 Task: Find the best route from Minneapolis, Minnesota, to Eau Claire, Wisconsin.
Action: Mouse moved to (306, 101)
Screenshot: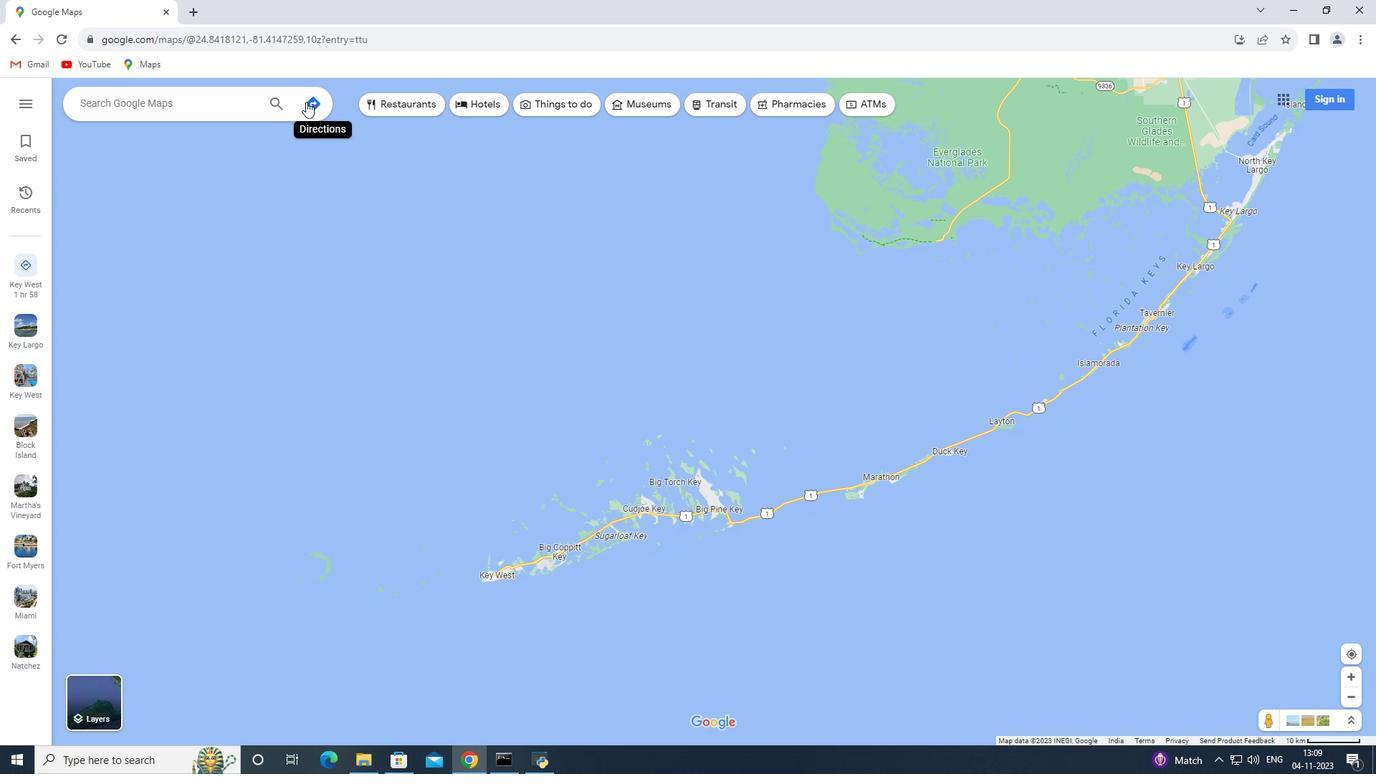 
Action: Mouse pressed left at (306, 101)
Screenshot: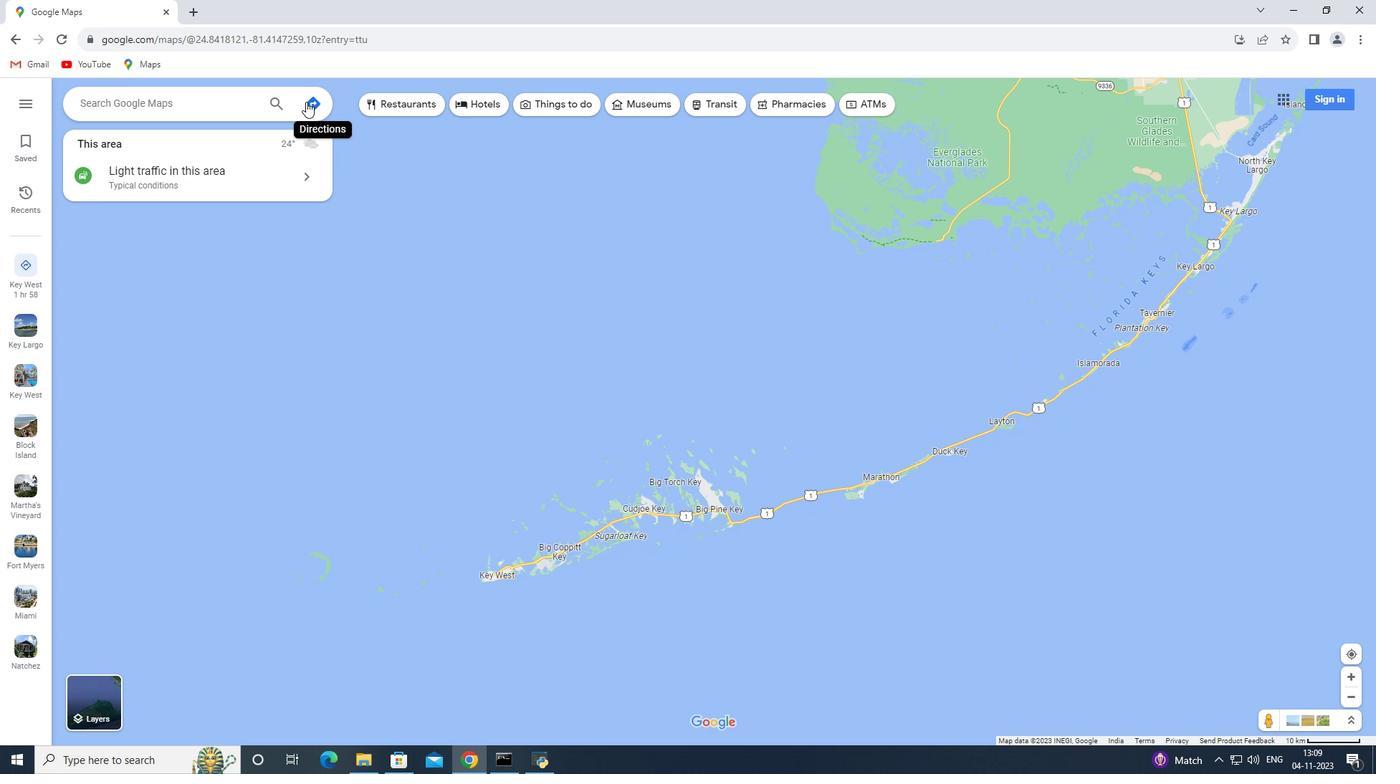 
Action: Mouse moved to (112, 101)
Screenshot: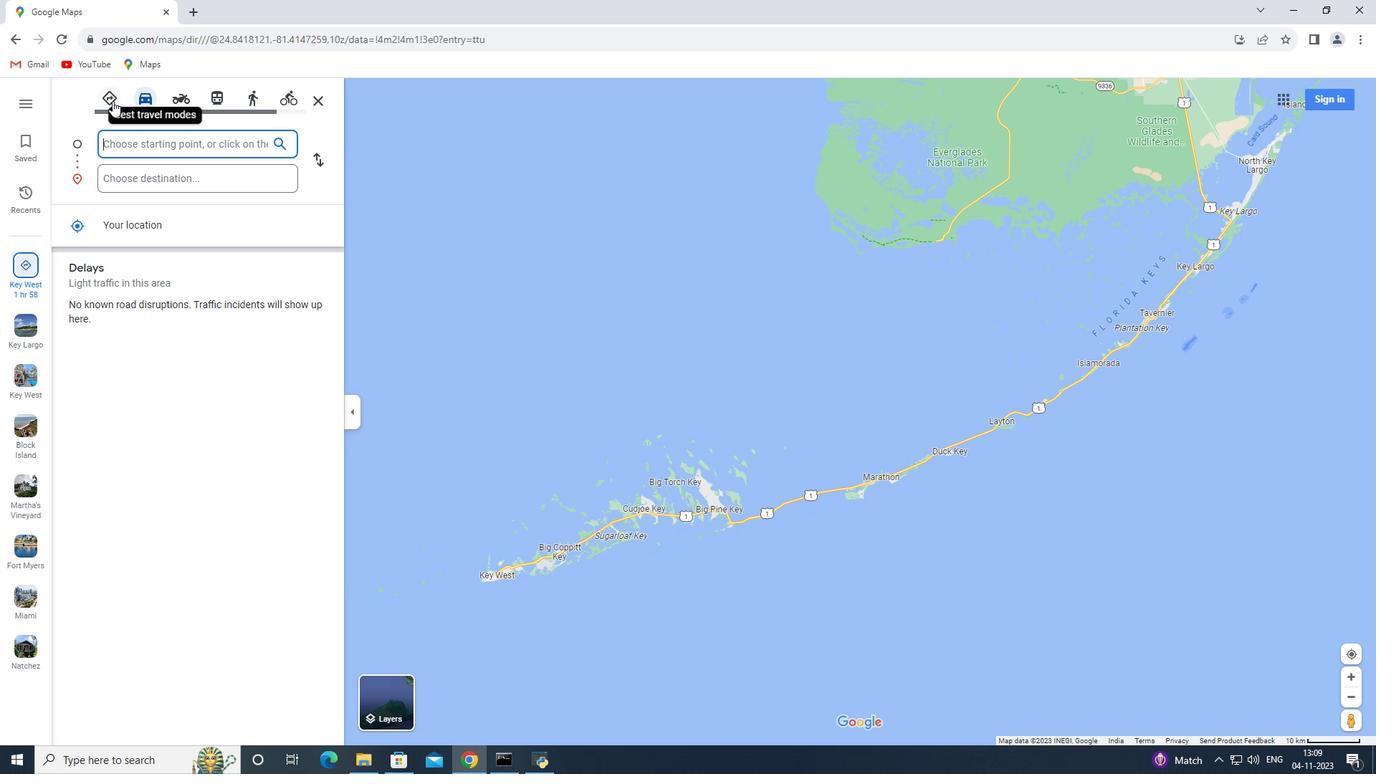 
Action: Mouse pressed left at (112, 101)
Screenshot: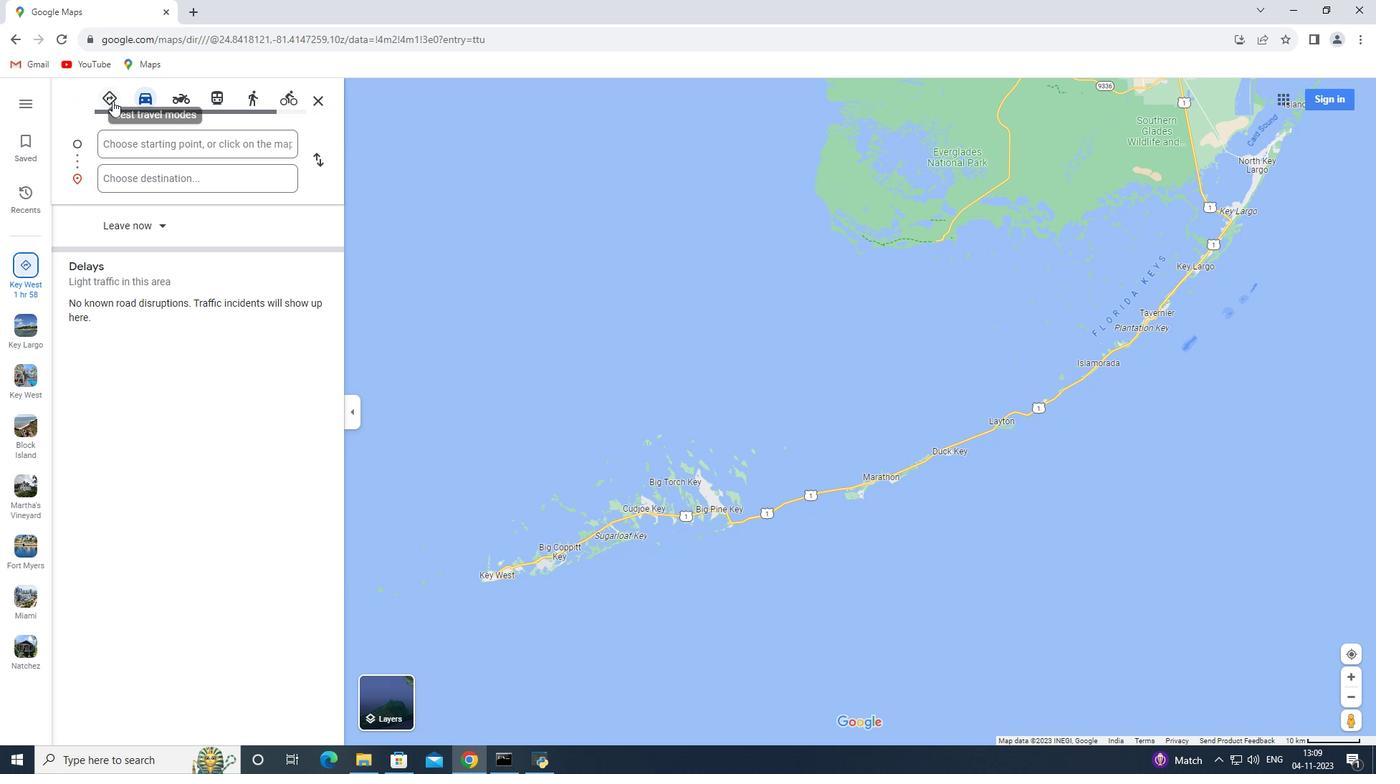
Action: Mouse moved to (124, 139)
Screenshot: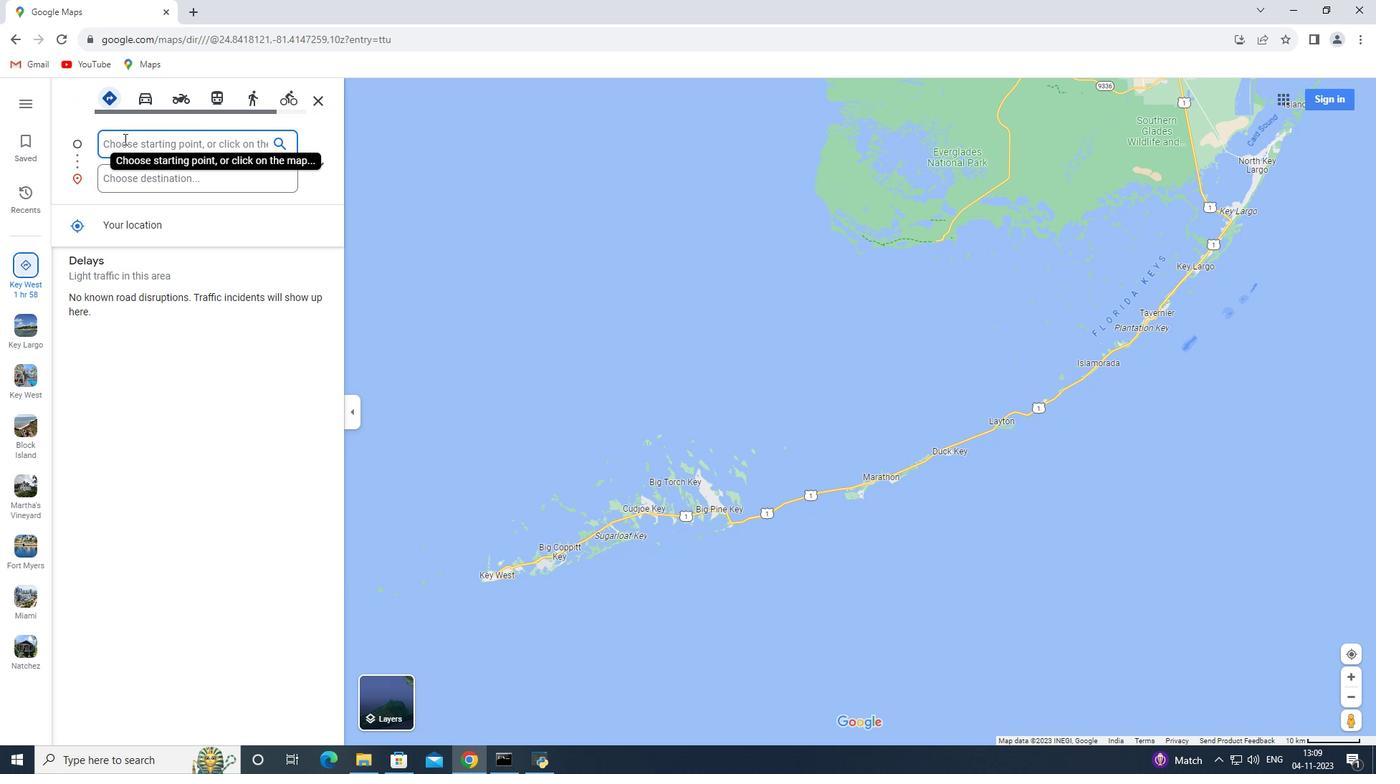 
Action: Key pressed <Key.shift>Minneapolis,<Key.space><Key.shift>Minnesota
Screenshot: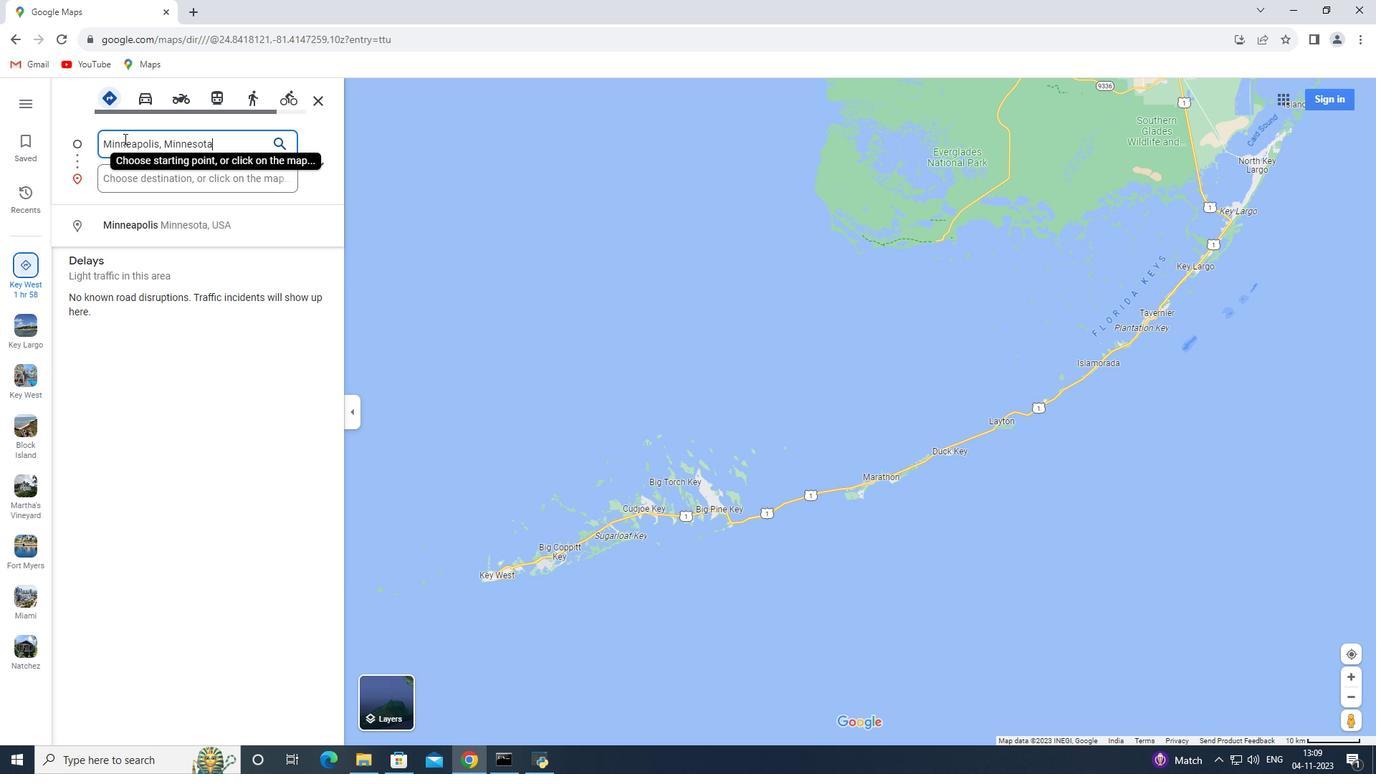 
Action: Mouse moved to (132, 172)
Screenshot: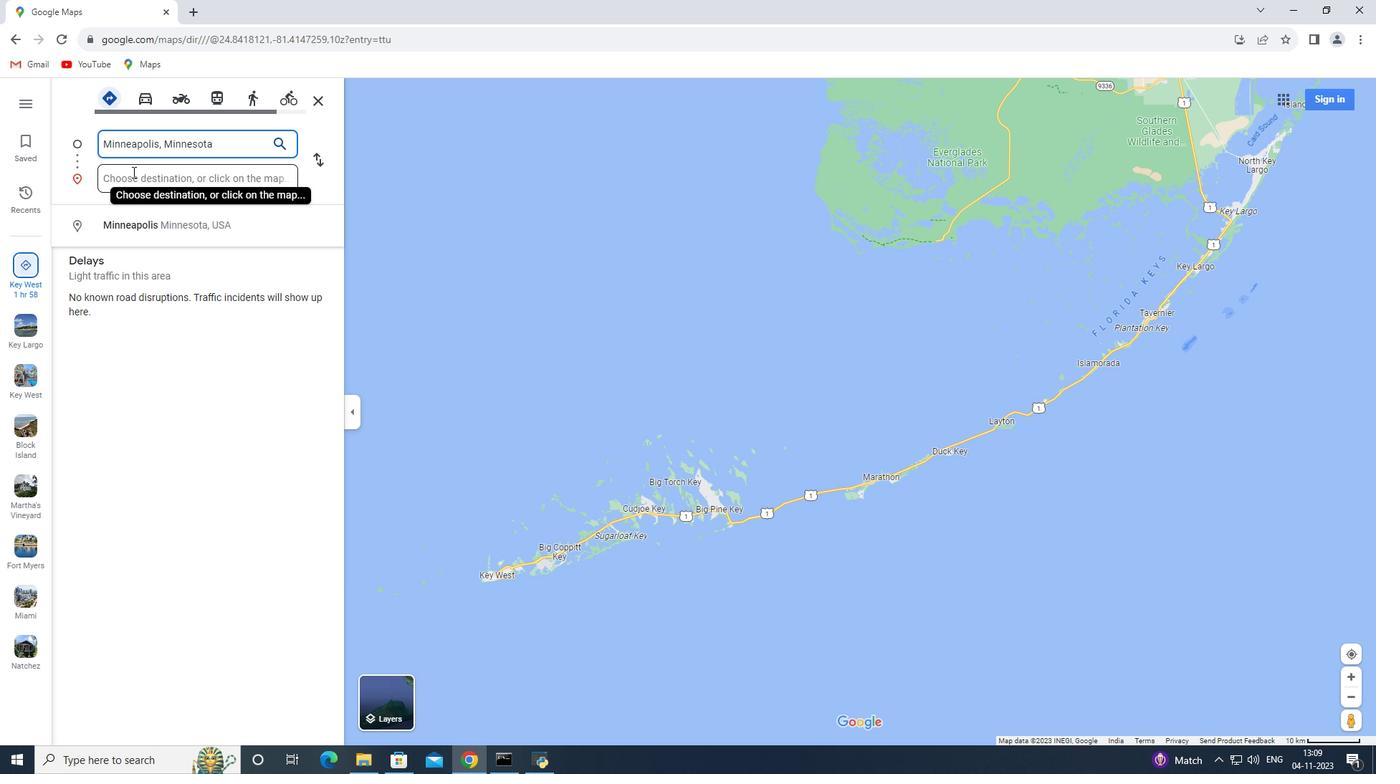 
Action: Mouse pressed left at (132, 172)
Screenshot: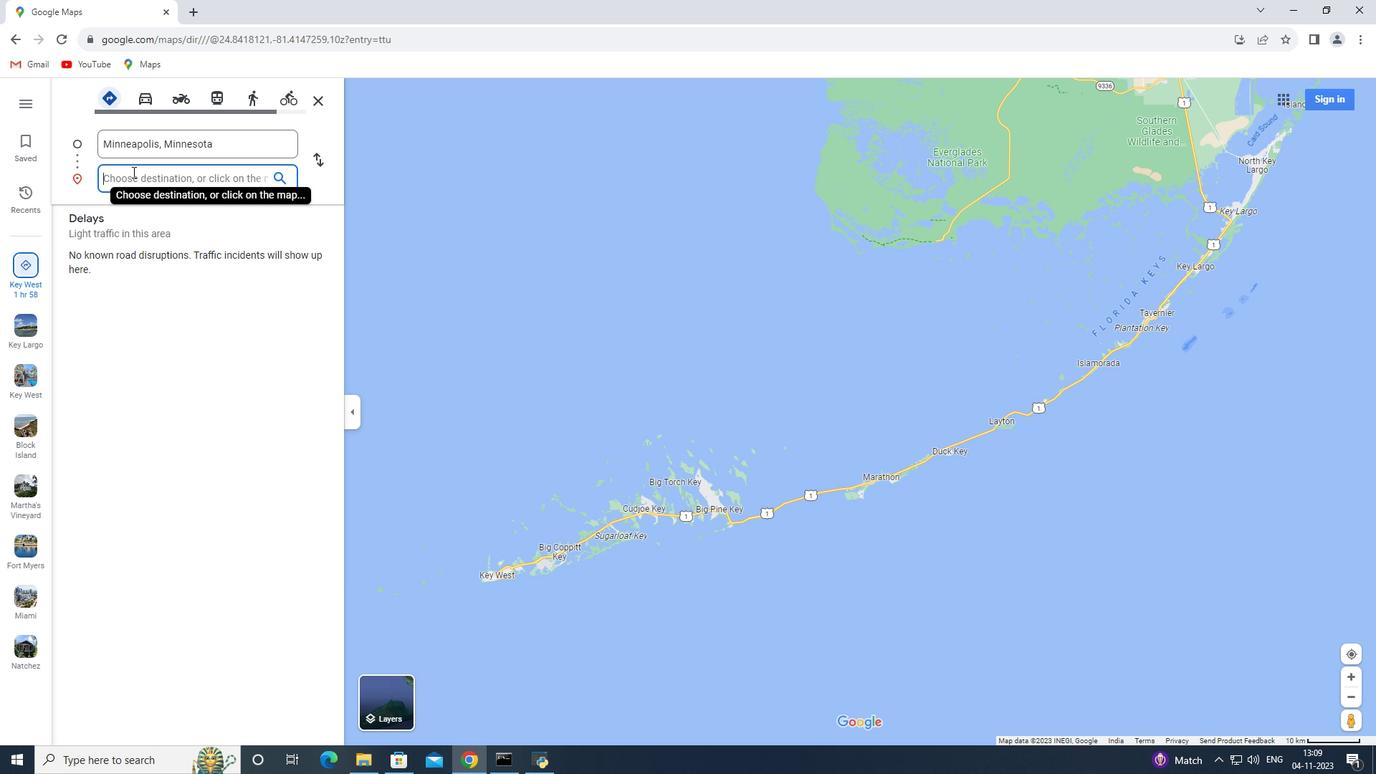 
Action: Key pressed <Key.shift>Eau<Key.space><Key.shift>Clar<Key.backspace>ire,<Key.space><Key.shift>Wisconsim<Key.backspace>n<Key.enter>
Screenshot: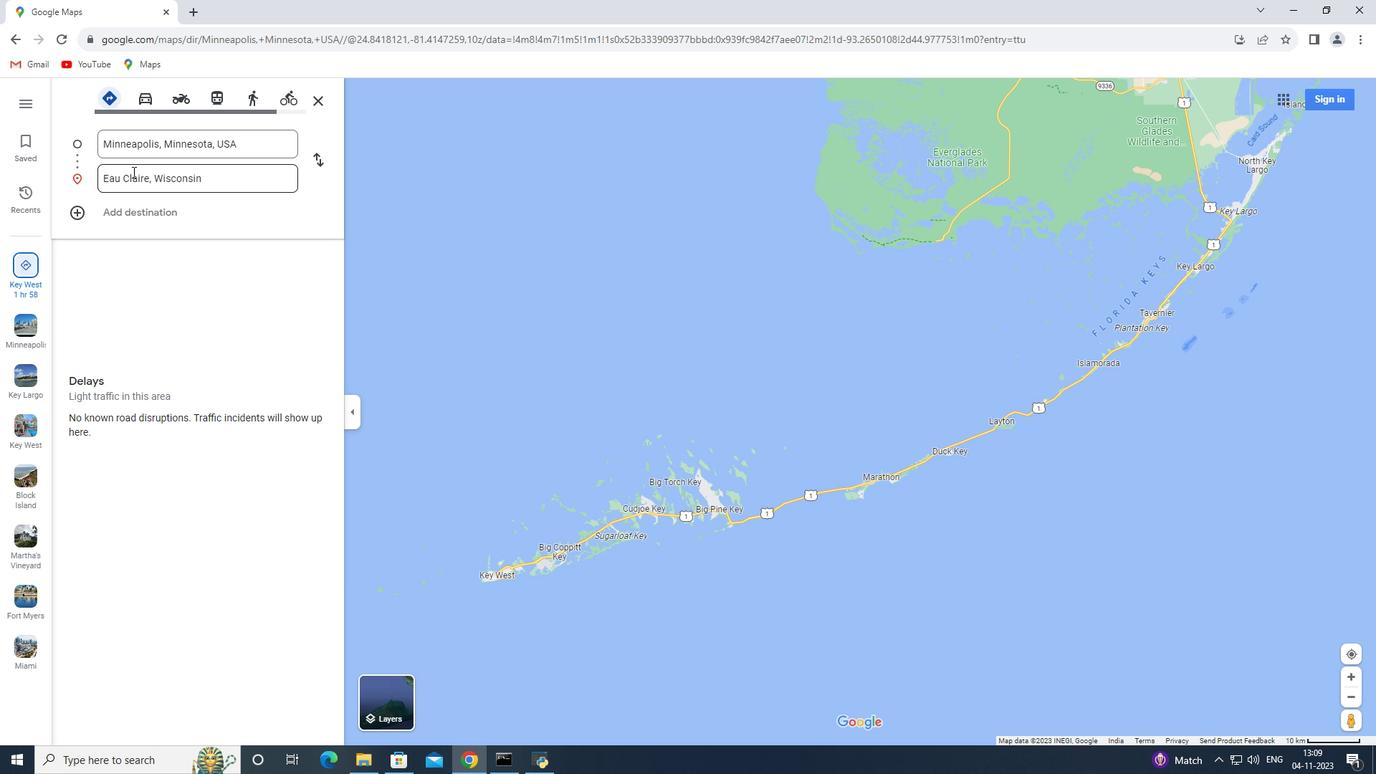 
Action: Mouse moved to (145, 169)
Screenshot: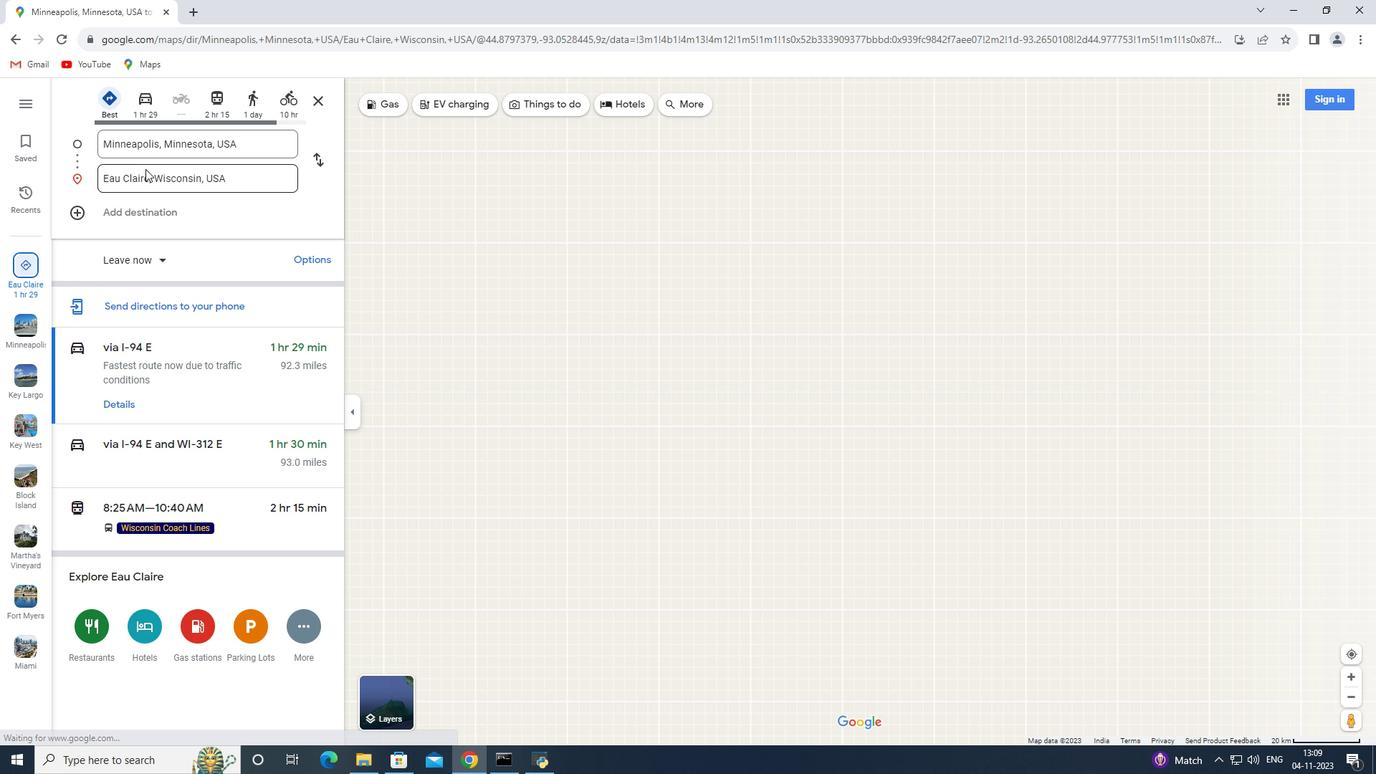 
